 Task: Create a task  Implement a new remote support system for a company's IT department , assign it to team member softage.4@softage.net in the project AgileFever and update the status of the task to  On Track  , set the priority of the task to Low
Action: Mouse moved to (280, 409)
Screenshot: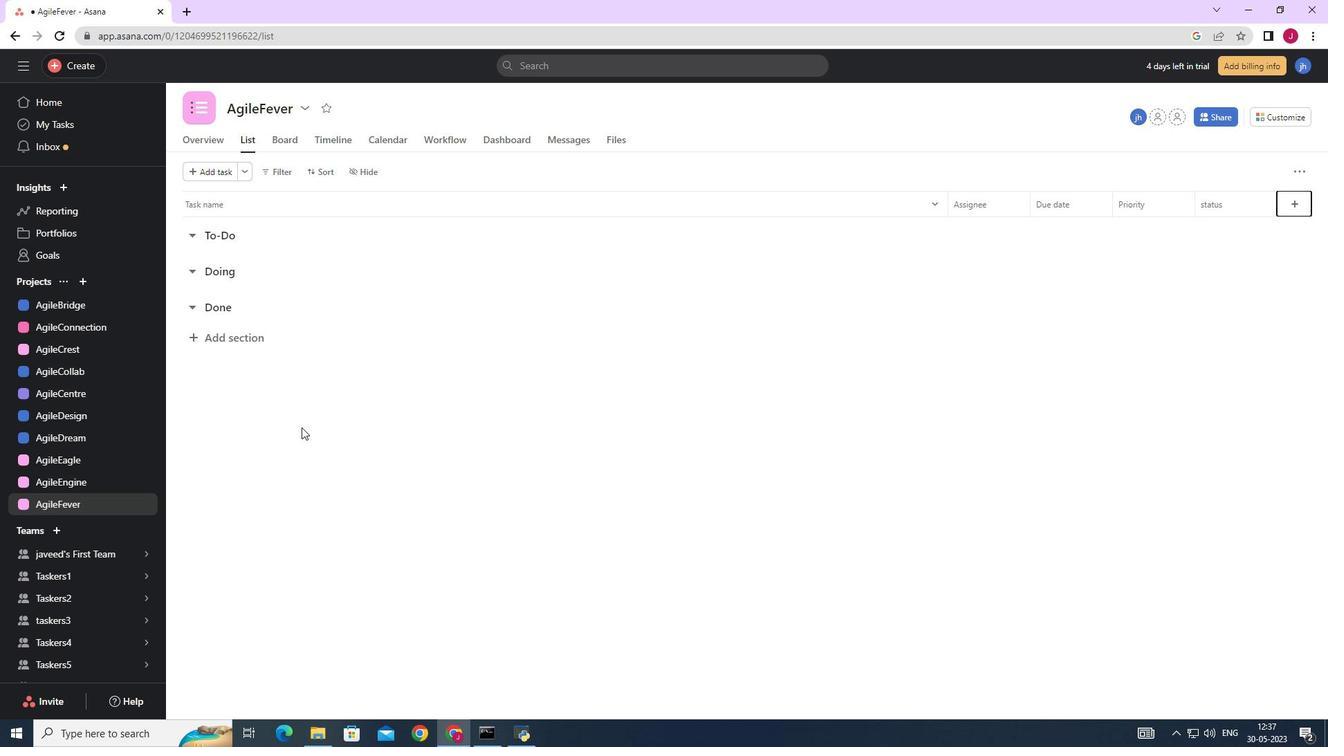 
Action: Mouse scrolled (280, 410) with delta (0, 0)
Screenshot: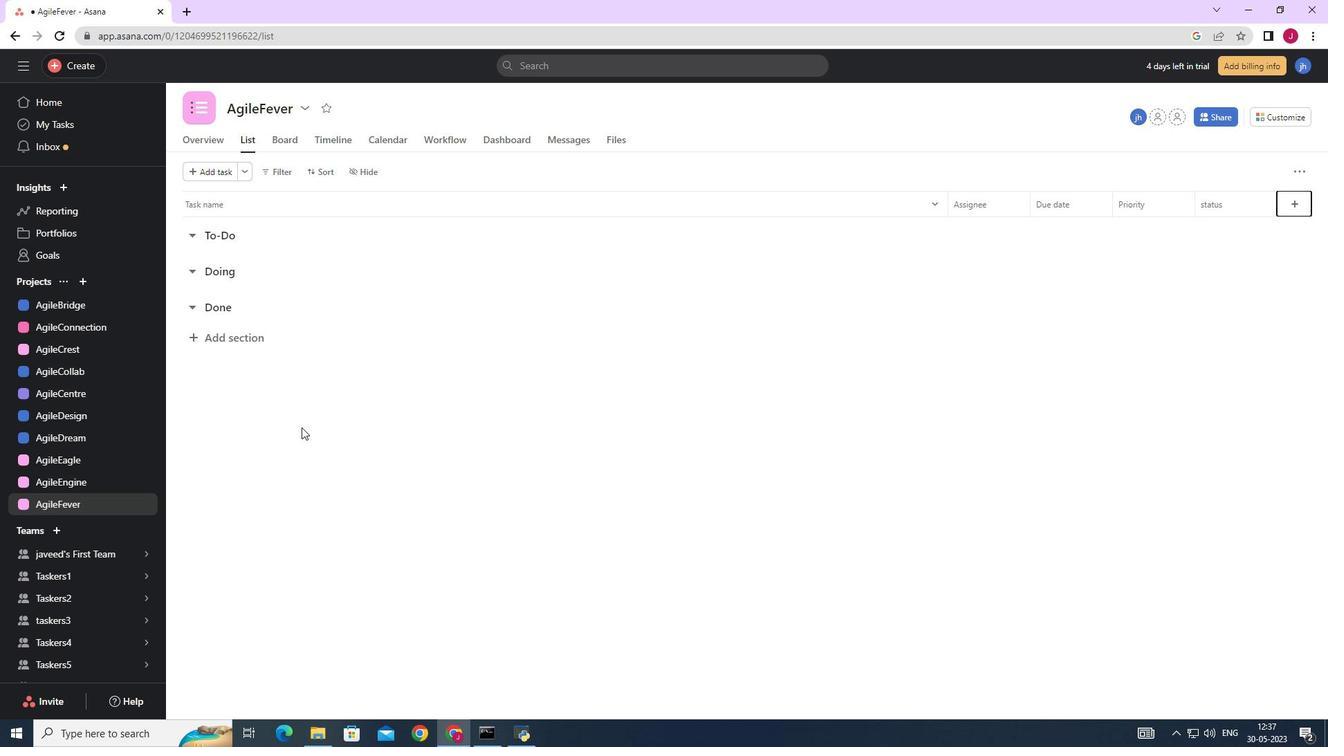 
Action: Mouse moved to (267, 402)
Screenshot: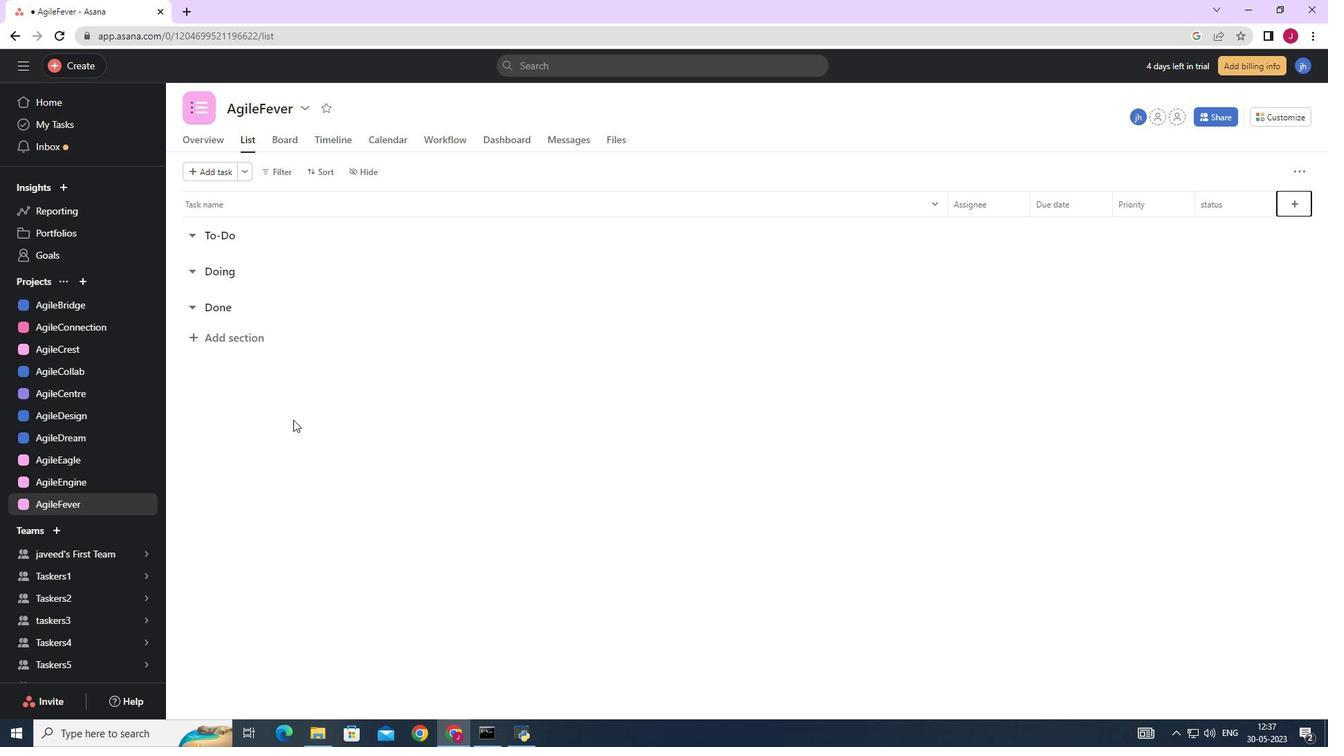 
Action: Mouse scrolled (267, 402) with delta (0, 0)
Screenshot: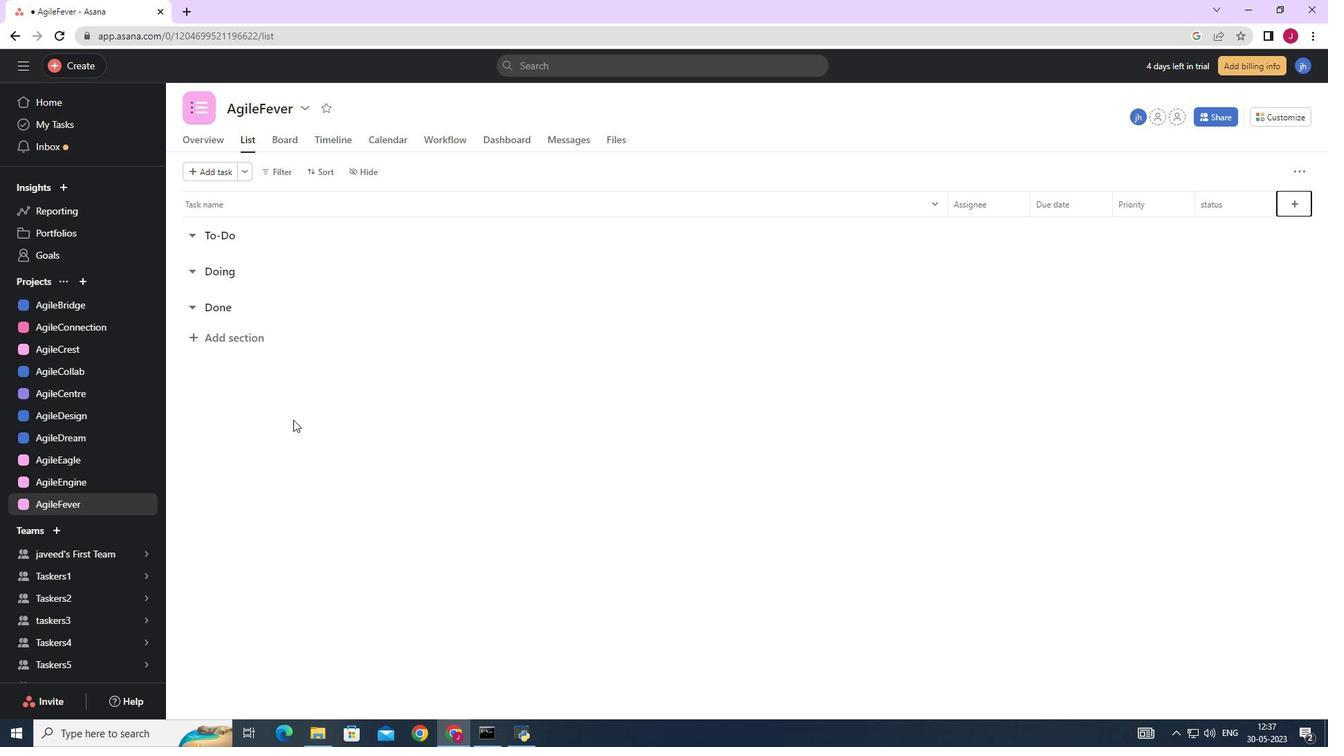
Action: Mouse moved to (83, 58)
Screenshot: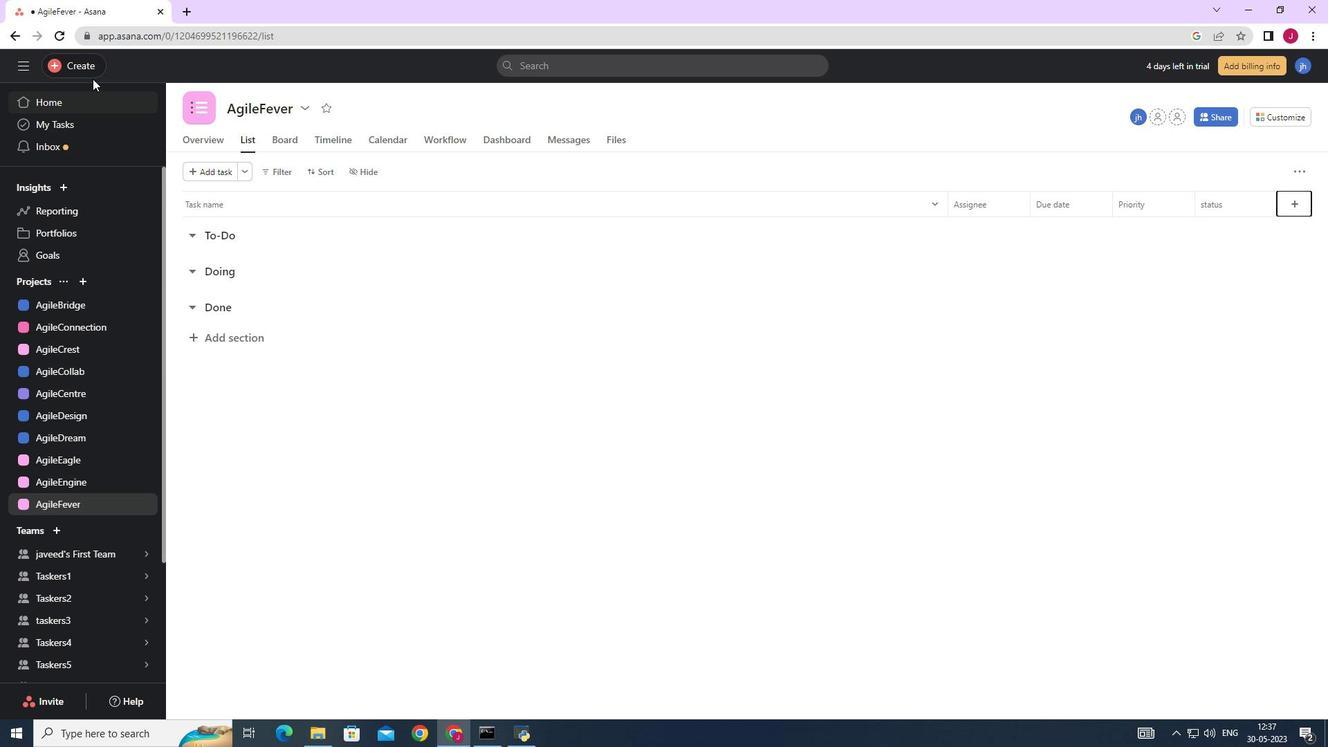 
Action: Mouse pressed left at (83, 58)
Screenshot: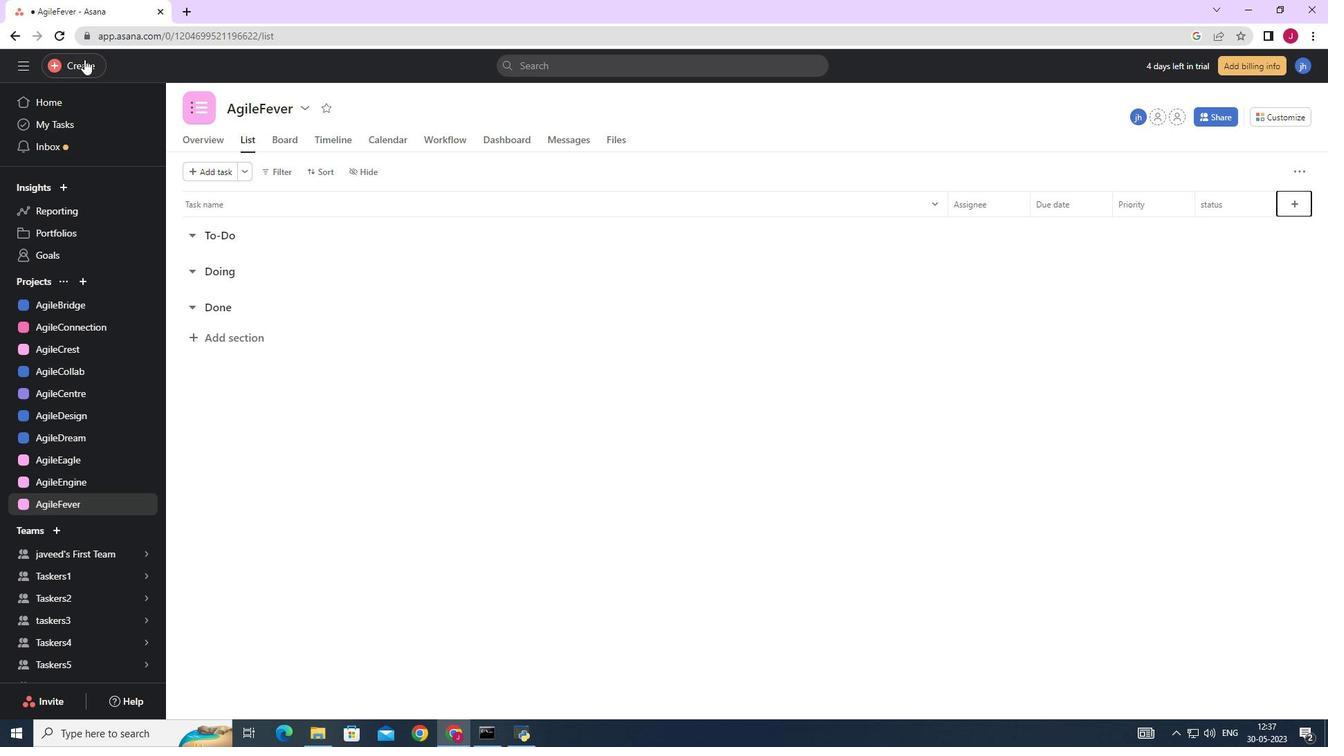 
Action: Mouse moved to (167, 73)
Screenshot: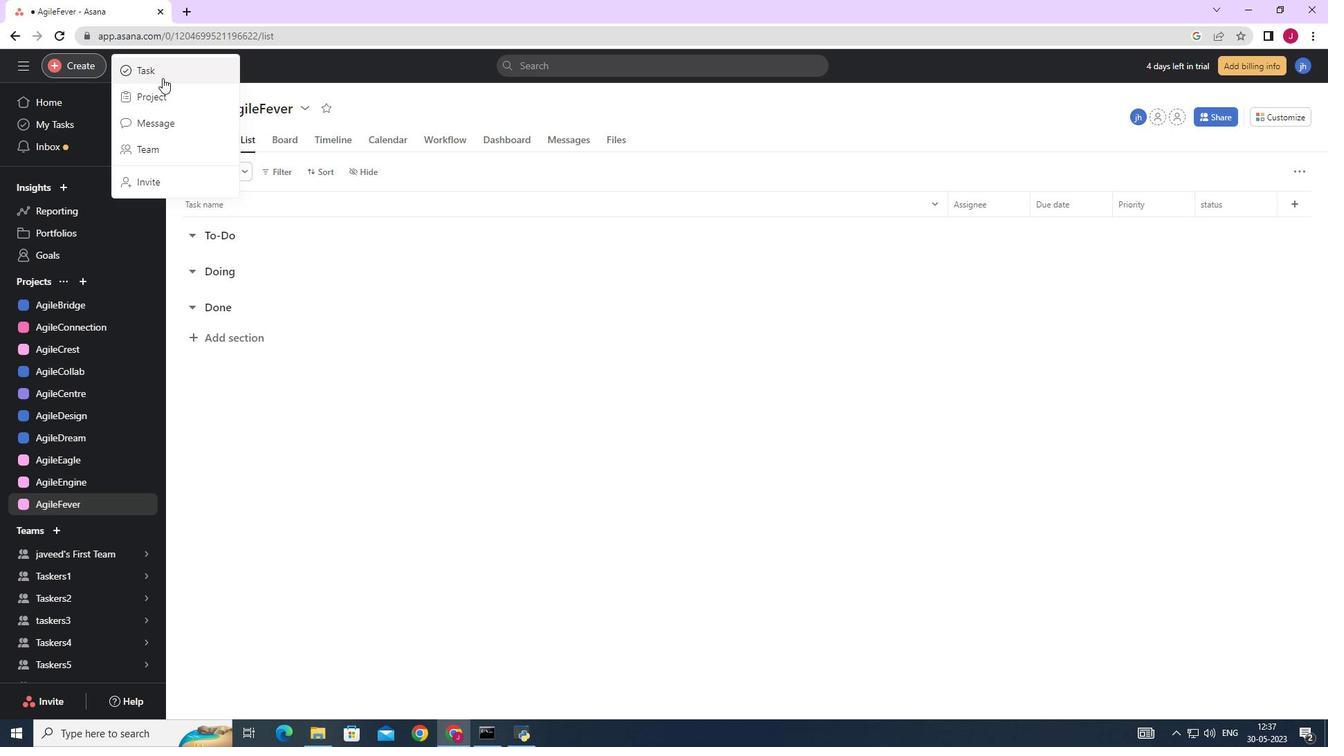 
Action: Mouse pressed left at (167, 73)
Screenshot: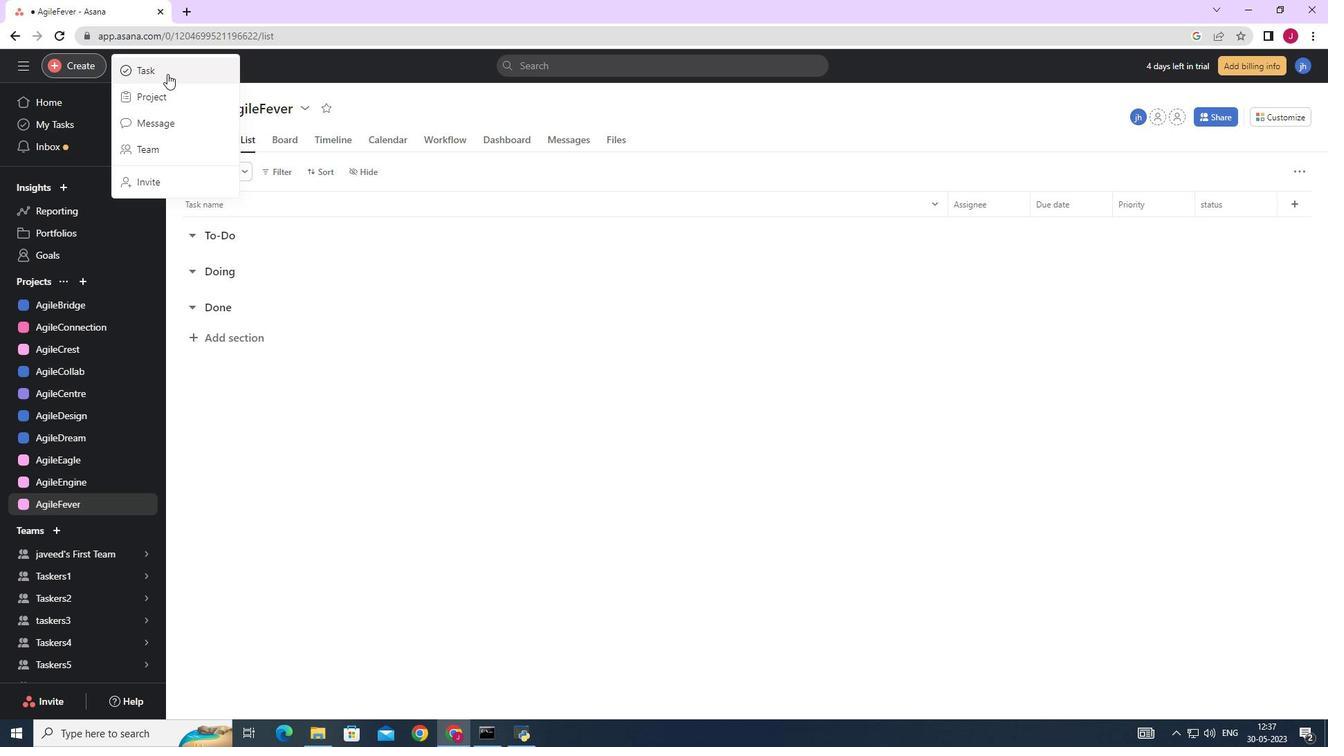 
Action: Mouse moved to (1078, 459)
Screenshot: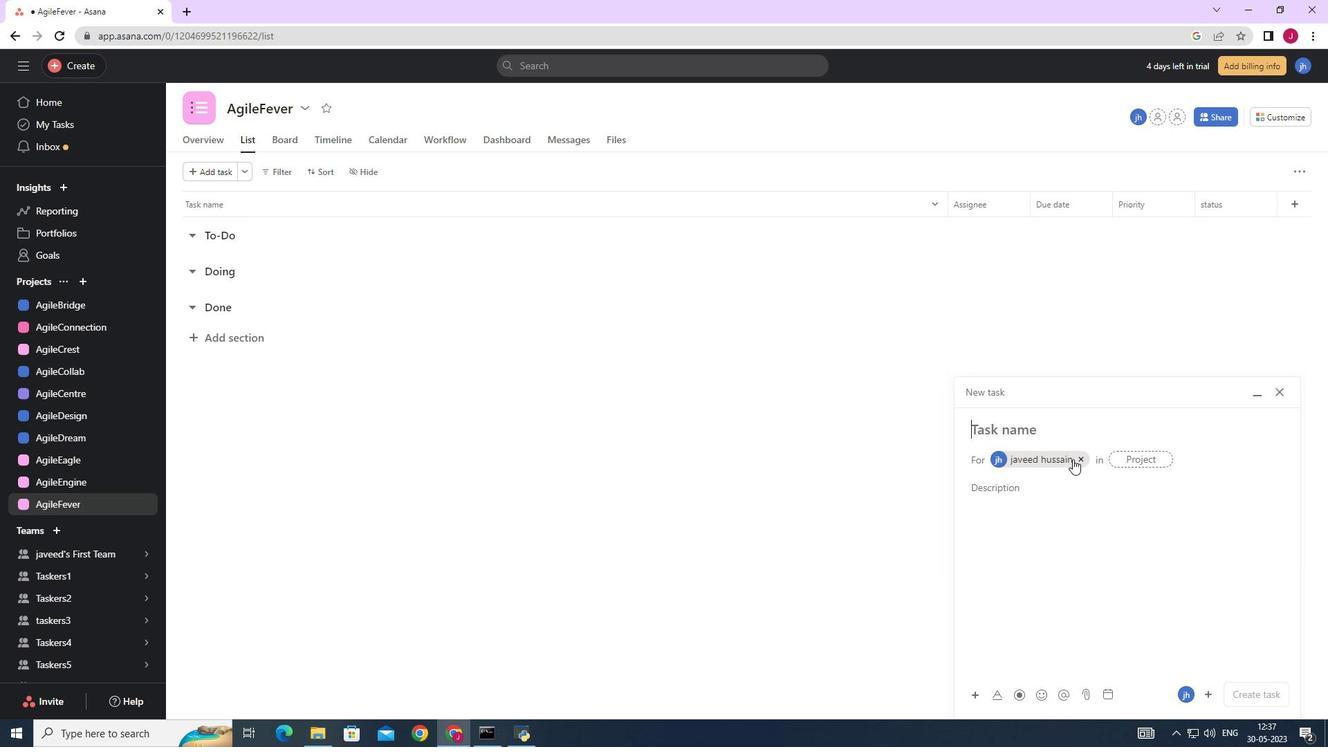 
Action: Mouse pressed left at (1078, 459)
Screenshot: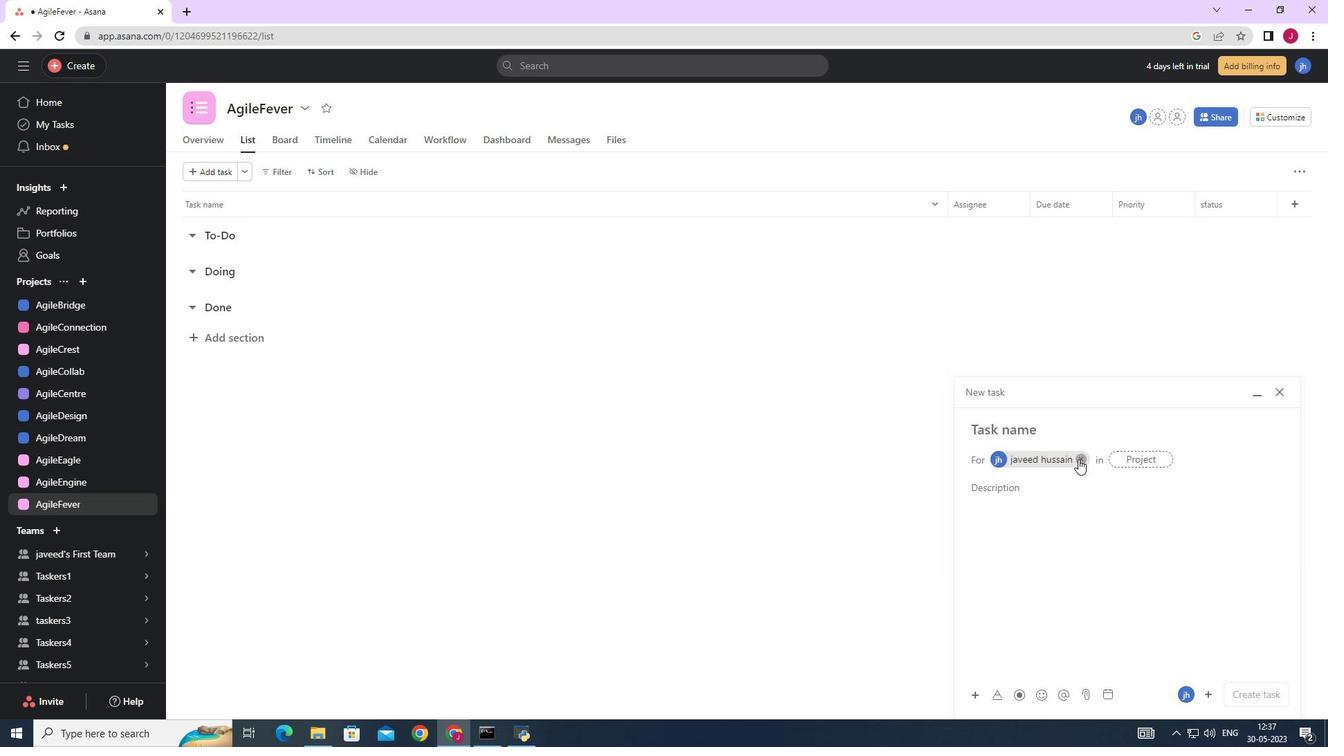 
Action: Mouse moved to (989, 428)
Screenshot: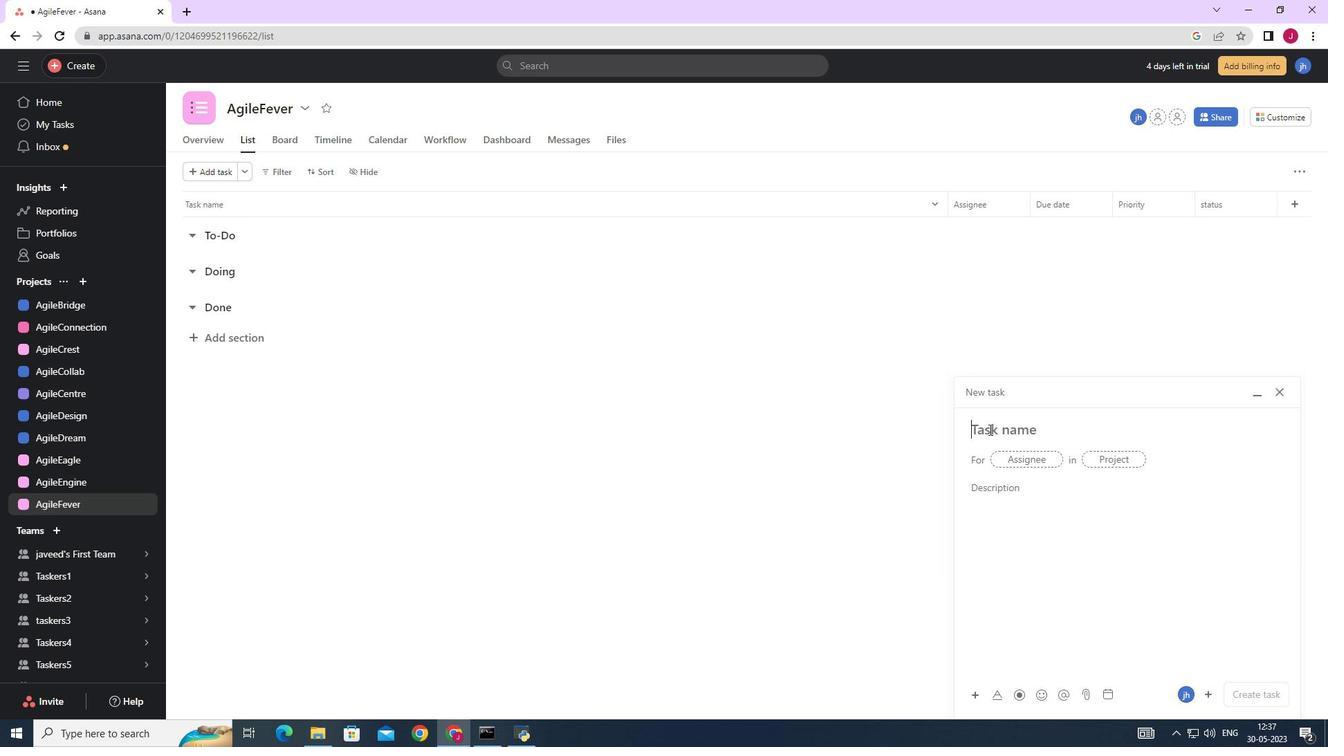 
Action: Mouse pressed left at (989, 428)
Screenshot: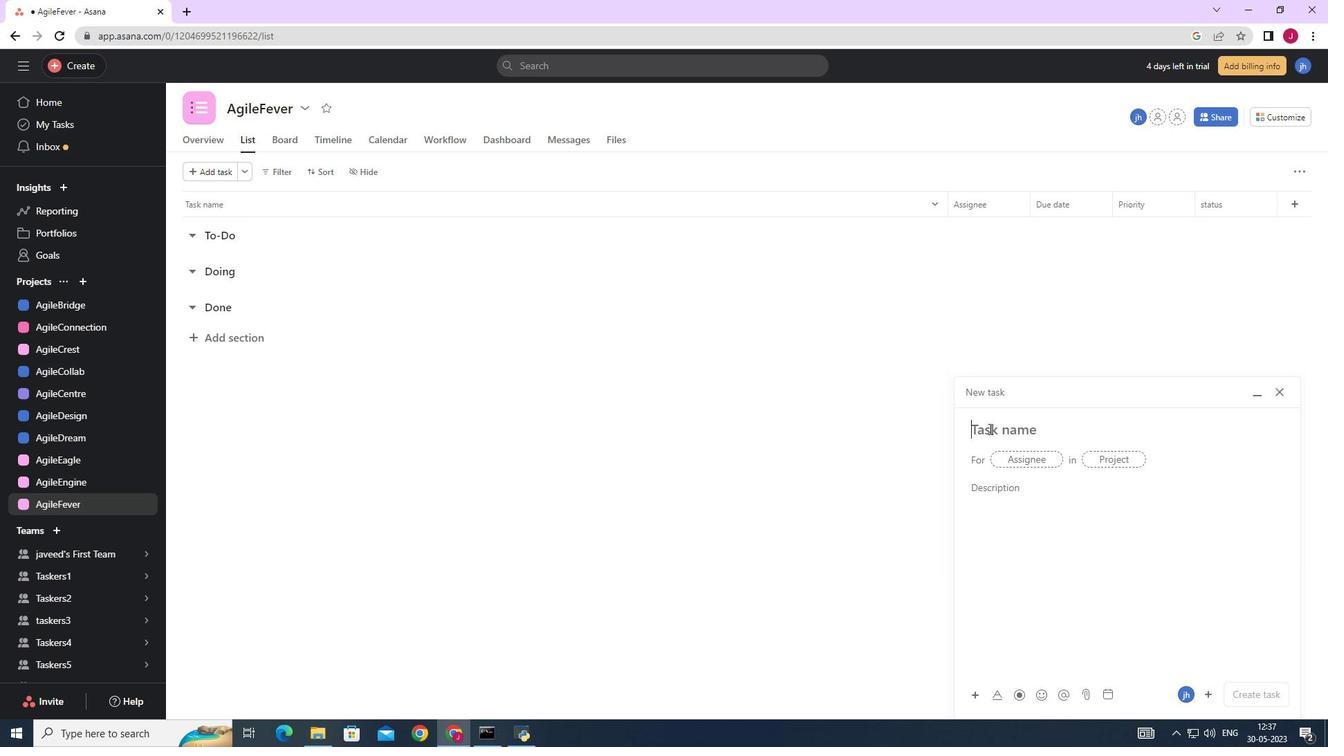 
Action: Key pressed <Key.caps_lock>I<Key.caps_lock>mplement<Key.space>a<Key.space>new<Key.space>remote<Key.space>support<Key.space>system<Key.space>for<Key.space>a<Key.space>companys<Key.space><Key.caps_lock>IT<Key.space><Key.caps_lock>department<Key.space>
Screenshot: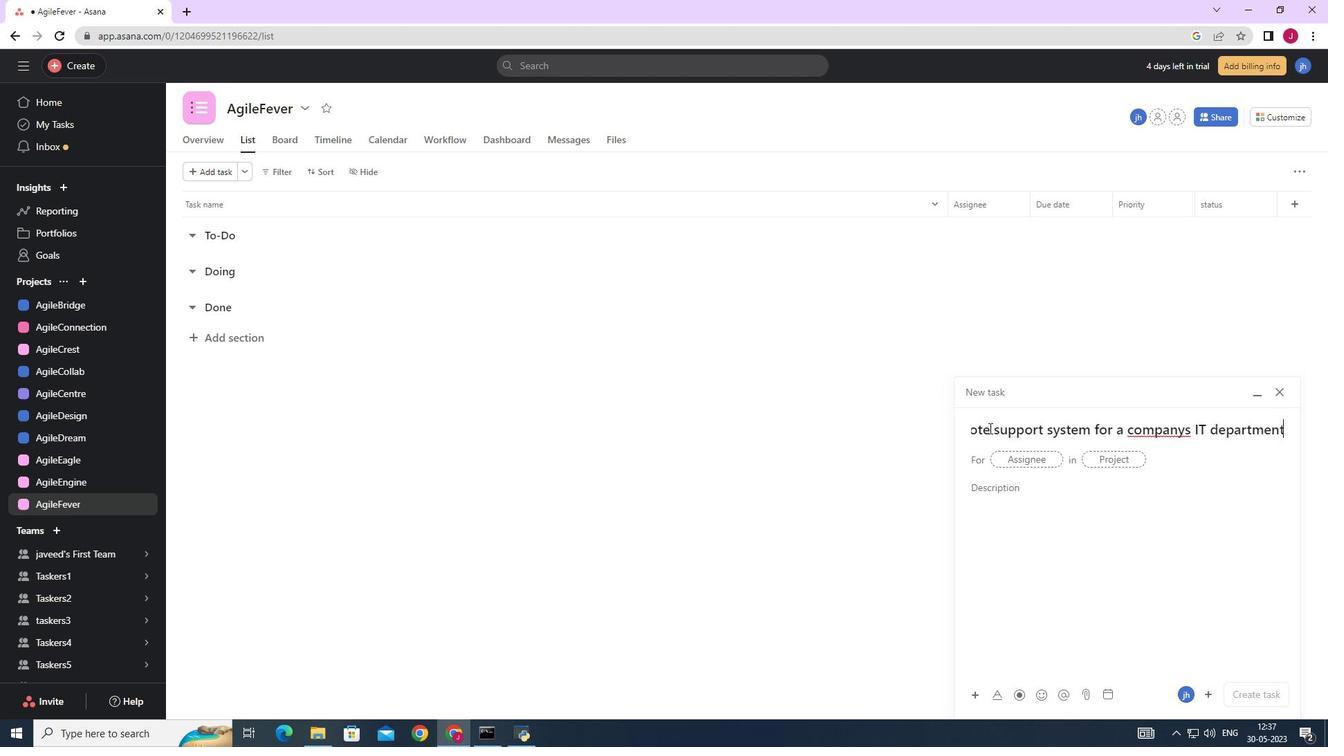 
Action: Mouse moved to (1143, 431)
Screenshot: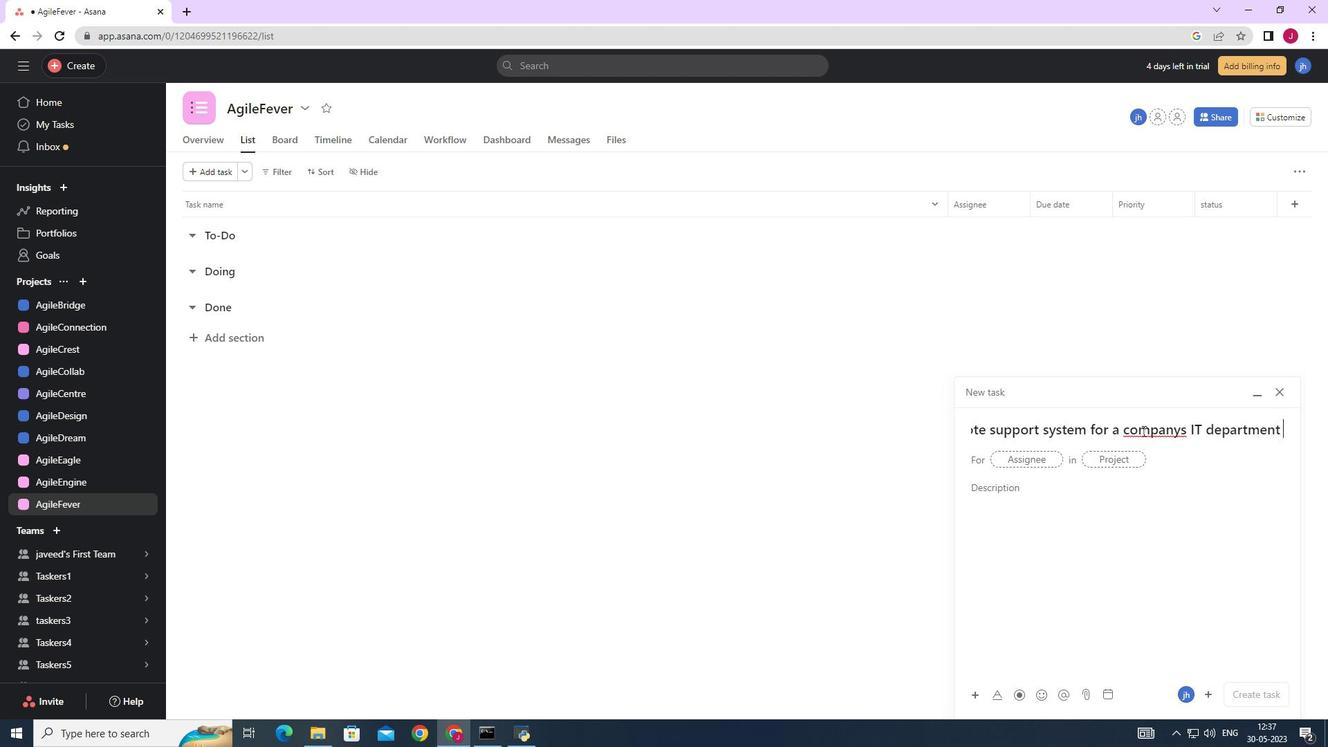 
Action: Mouse pressed right at (1143, 431)
Screenshot: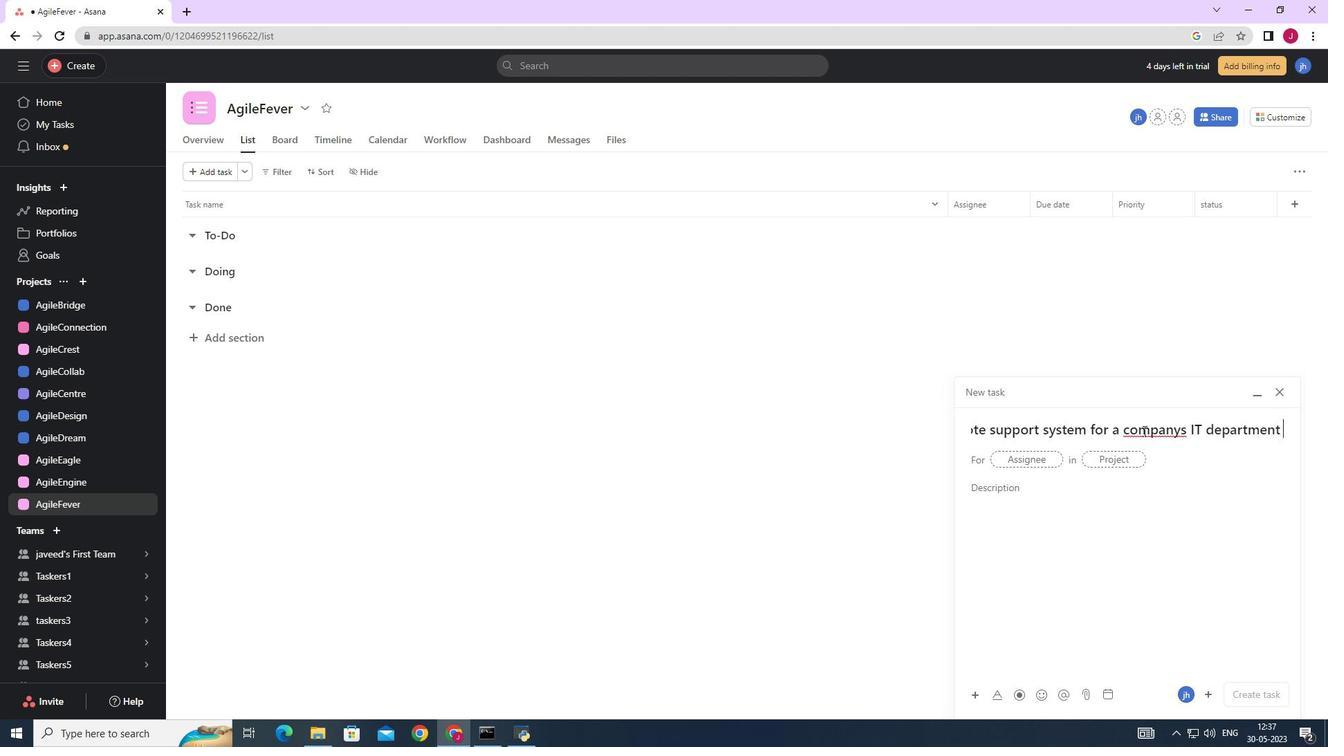 
Action: Mouse moved to (1181, 442)
Screenshot: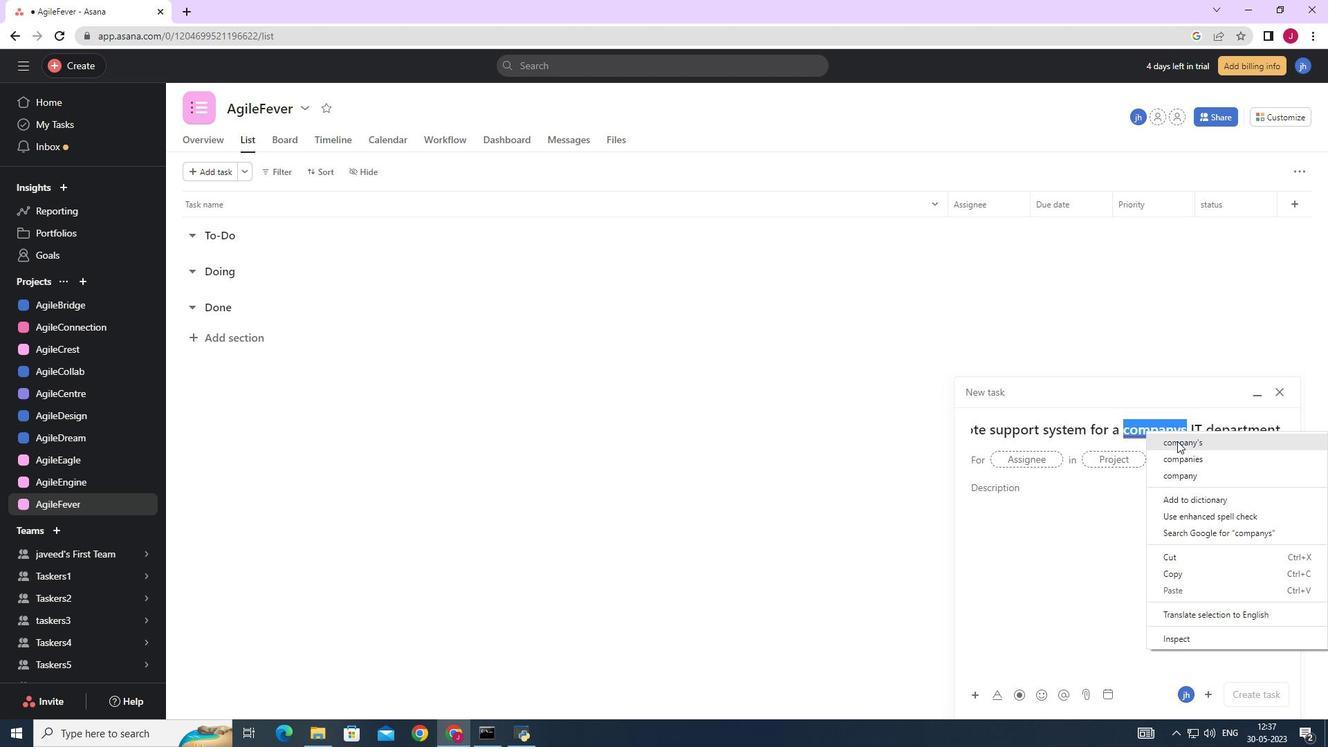 
Action: Mouse pressed left at (1181, 442)
Screenshot: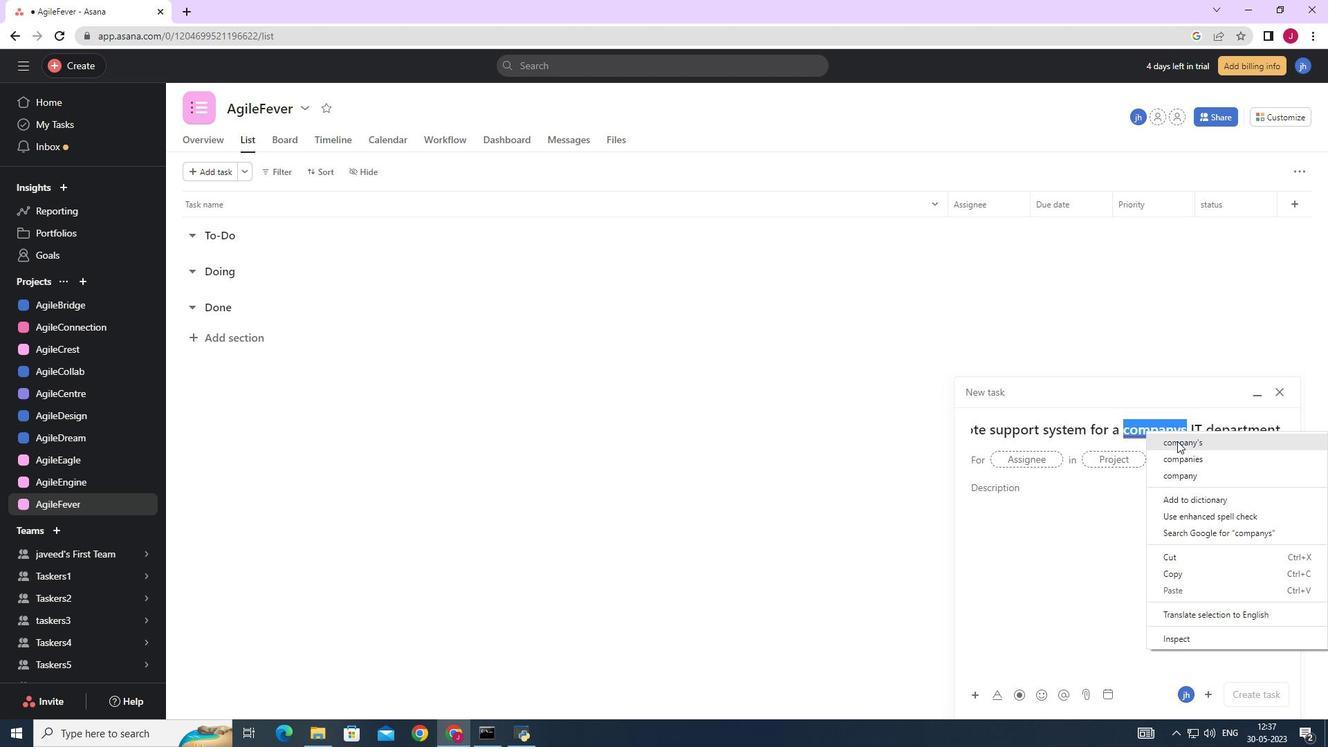 
Action: Mouse moved to (1035, 456)
Screenshot: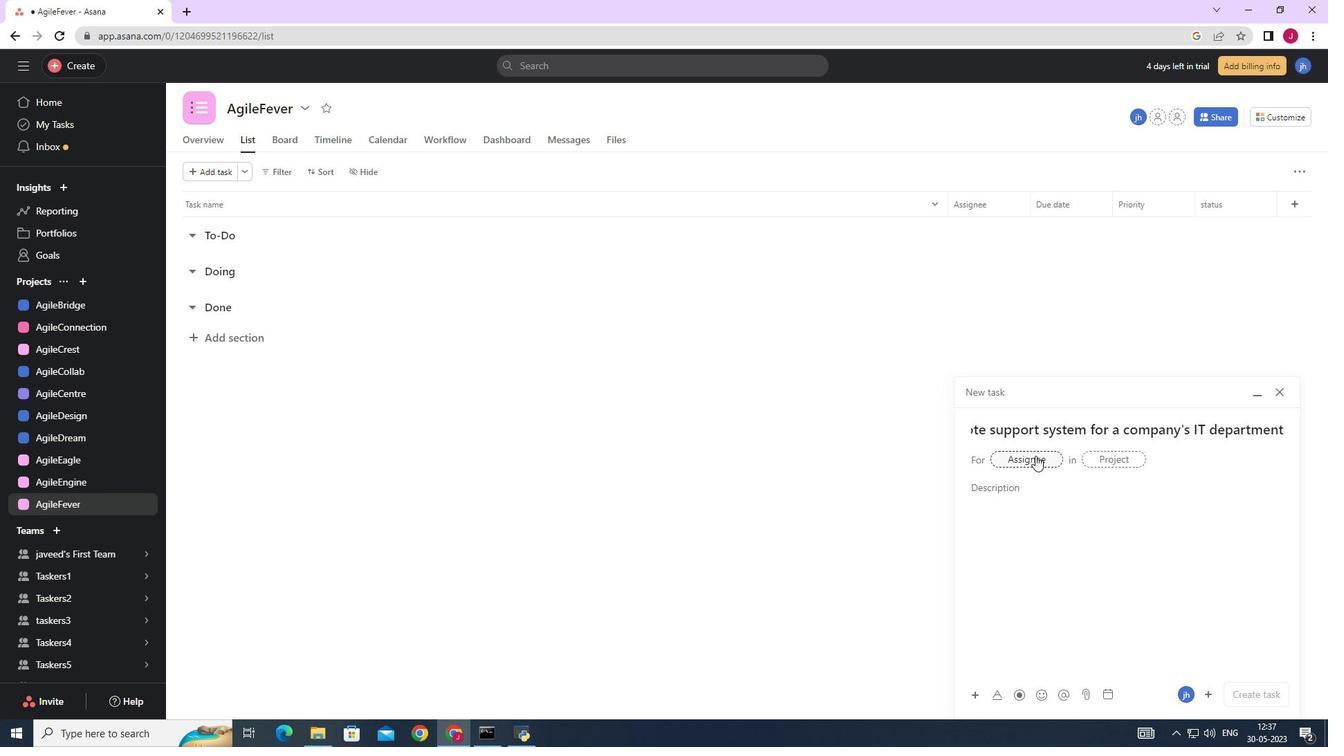 
Action: Mouse pressed left at (1035, 456)
Screenshot: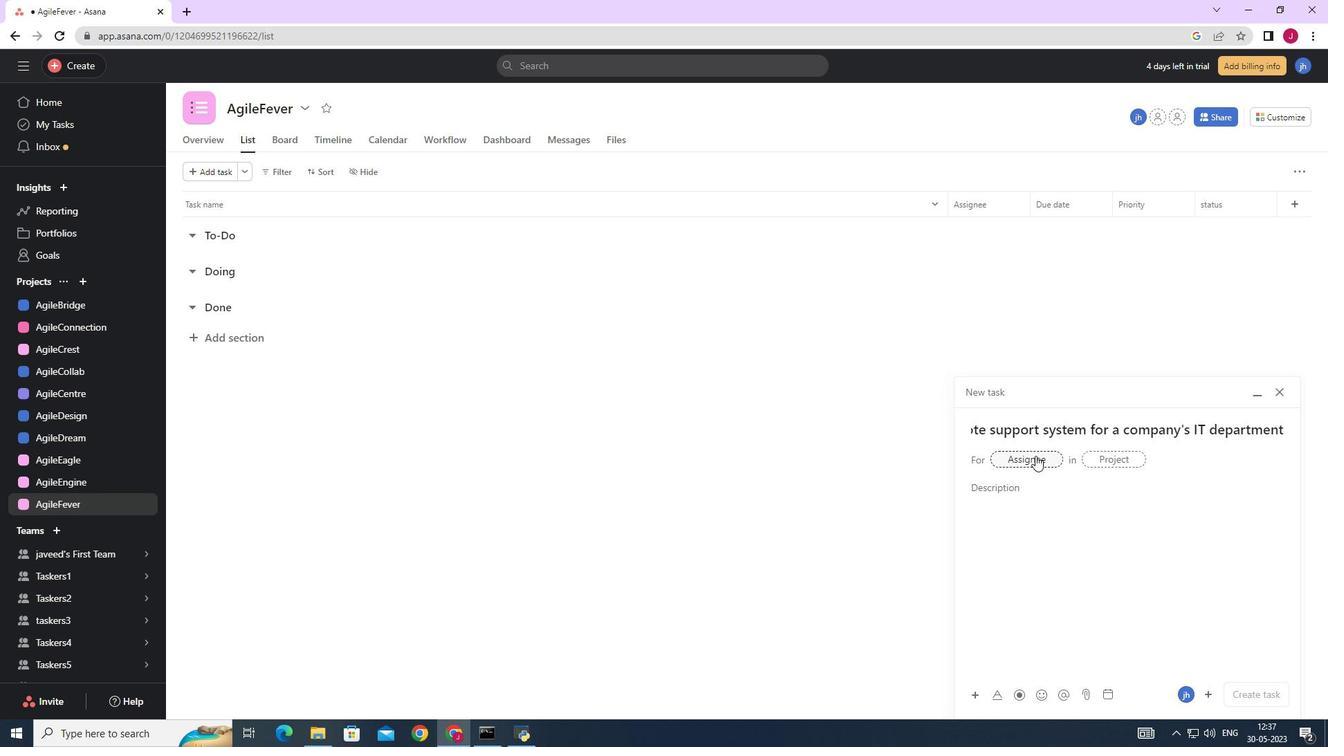 
Action: Key pressed softage.1<Key.backspace>4
Screenshot: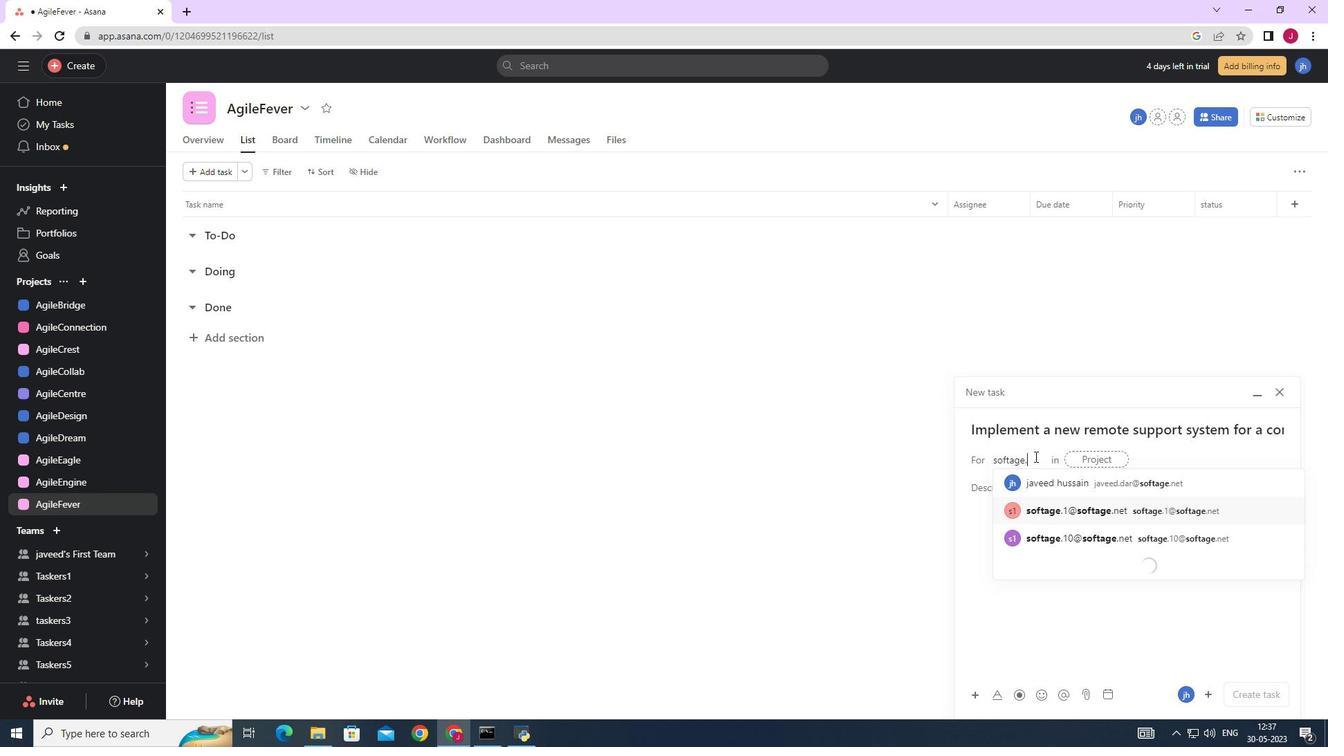 
Action: Mouse moved to (1074, 481)
Screenshot: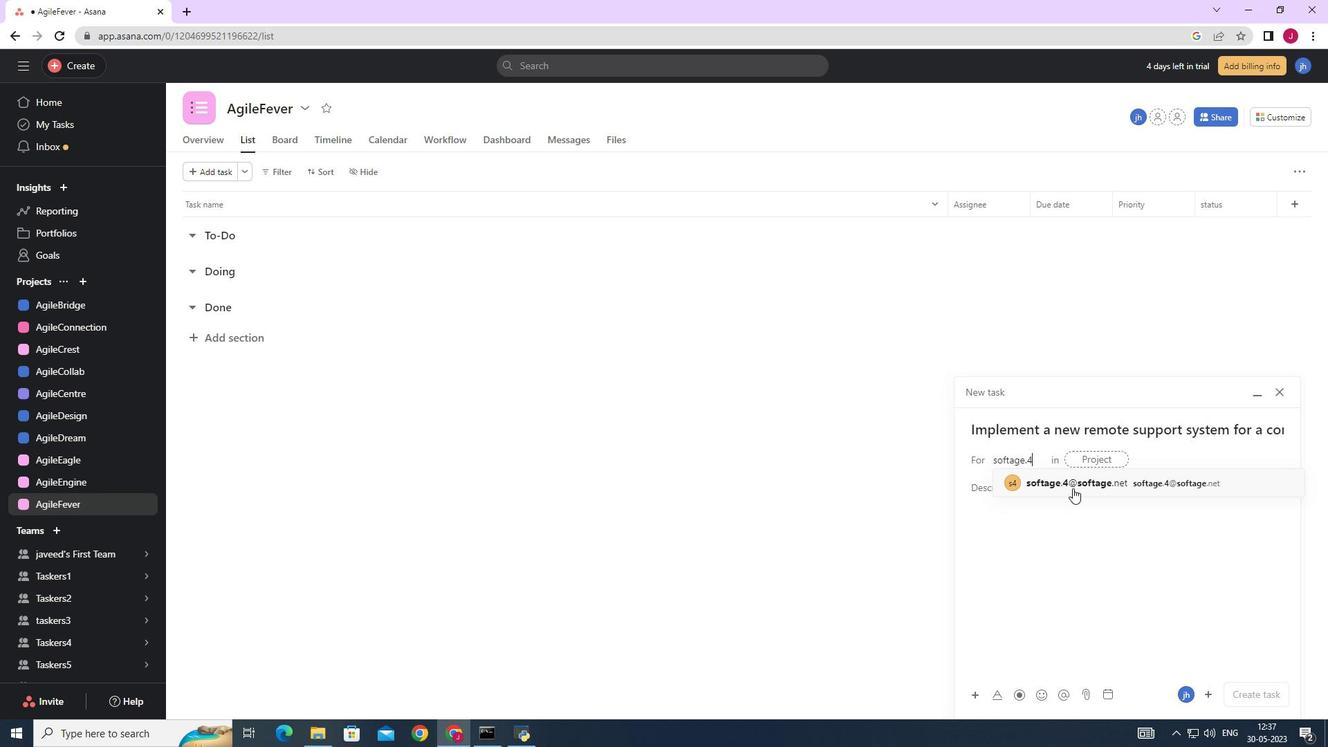 
Action: Mouse pressed left at (1074, 481)
Screenshot: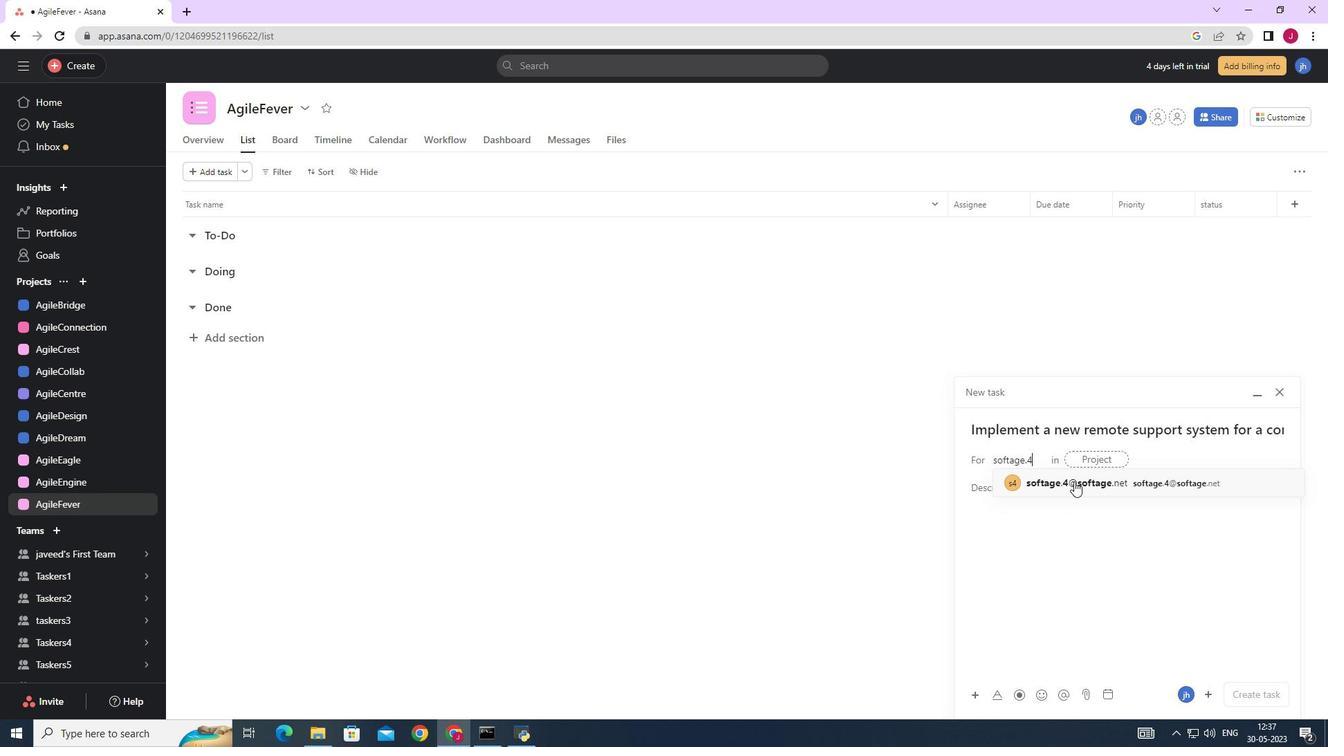 
Action: Mouse moved to (876, 485)
Screenshot: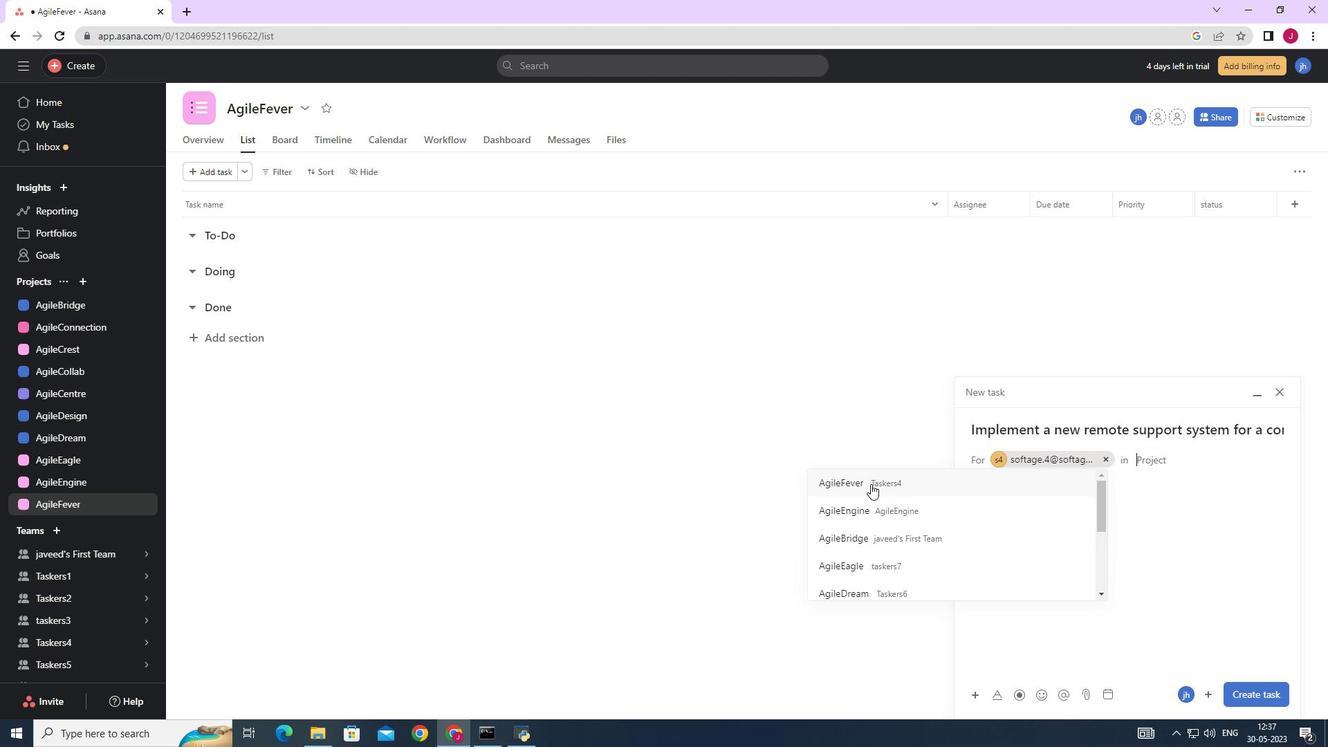 
Action: Mouse pressed left at (876, 485)
Screenshot: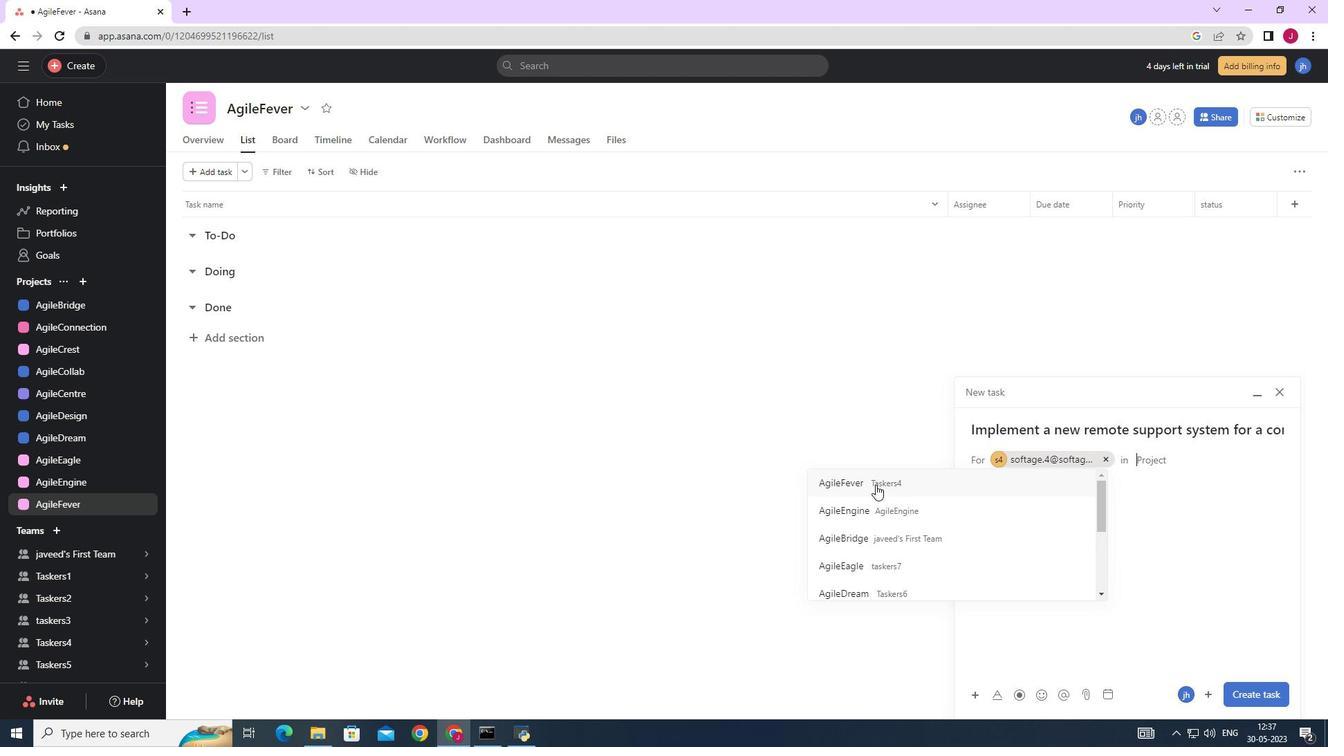 
Action: Mouse moved to (1042, 497)
Screenshot: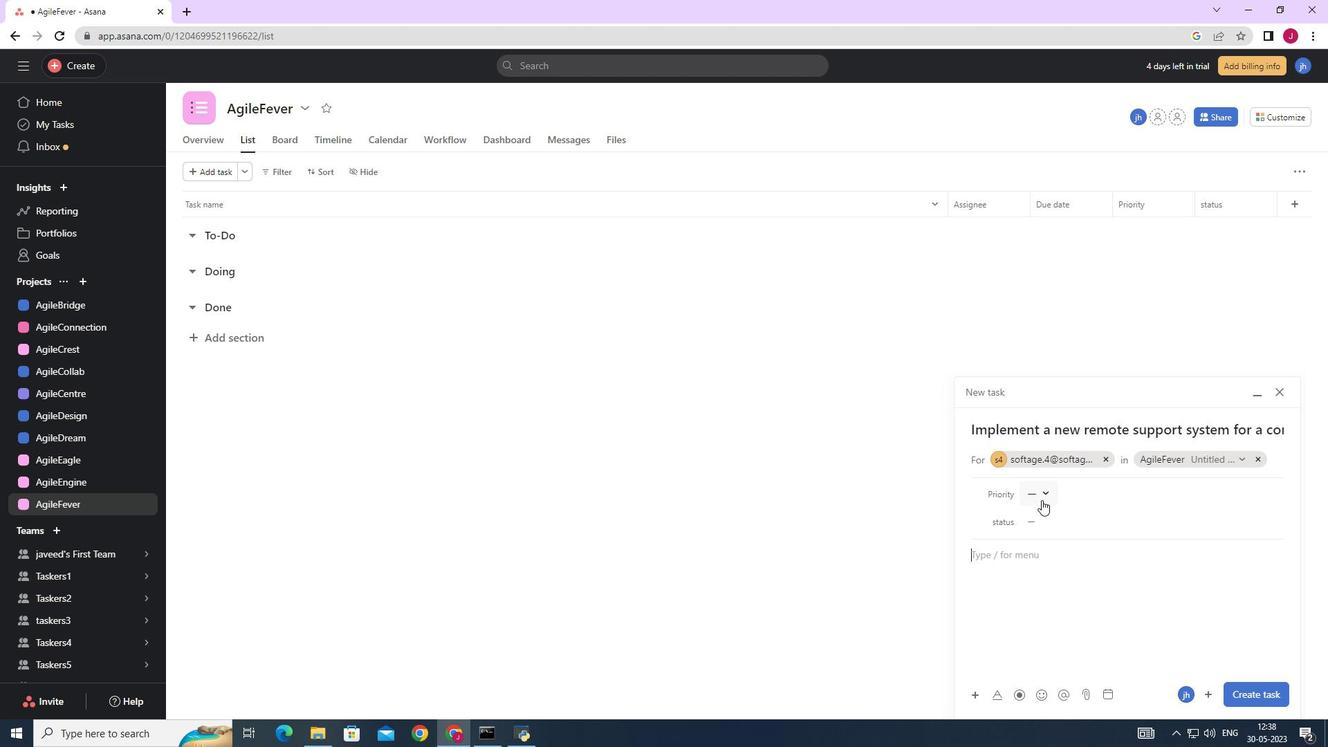
Action: Mouse pressed left at (1042, 497)
Screenshot: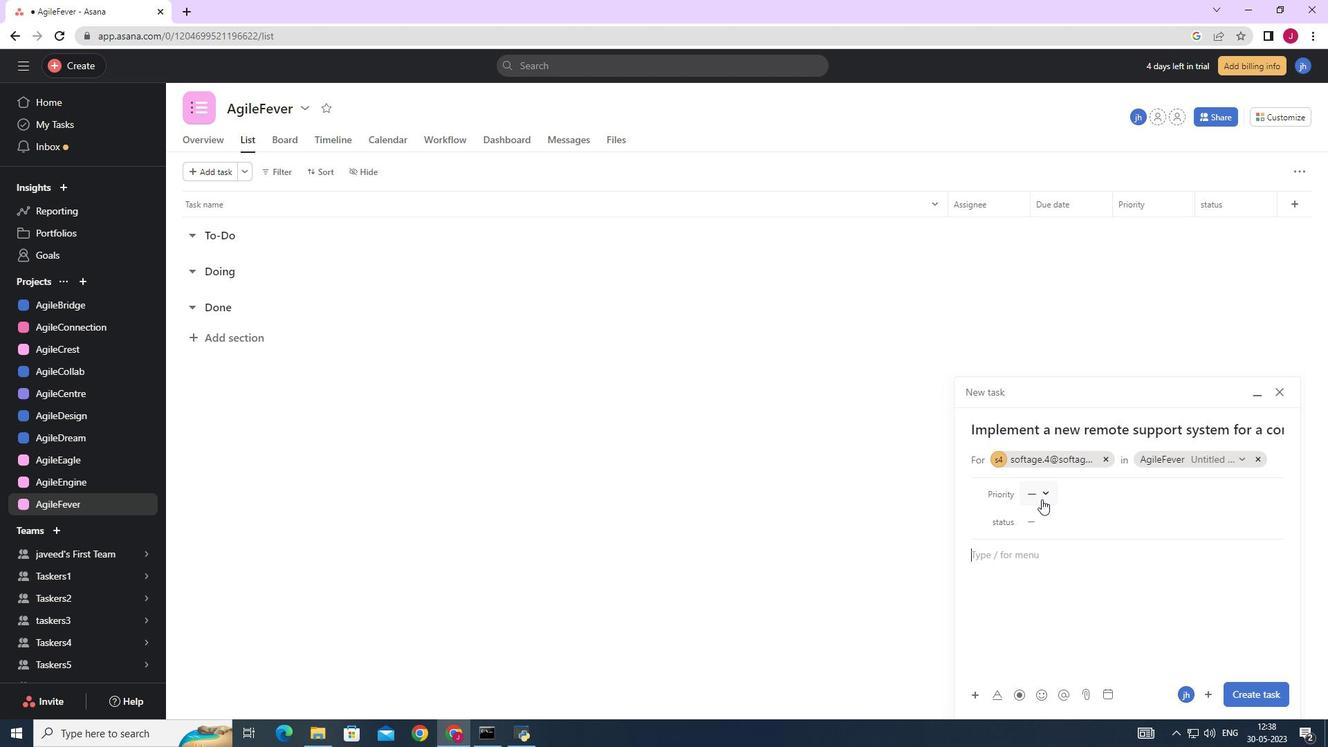 
Action: Mouse moved to (1059, 588)
Screenshot: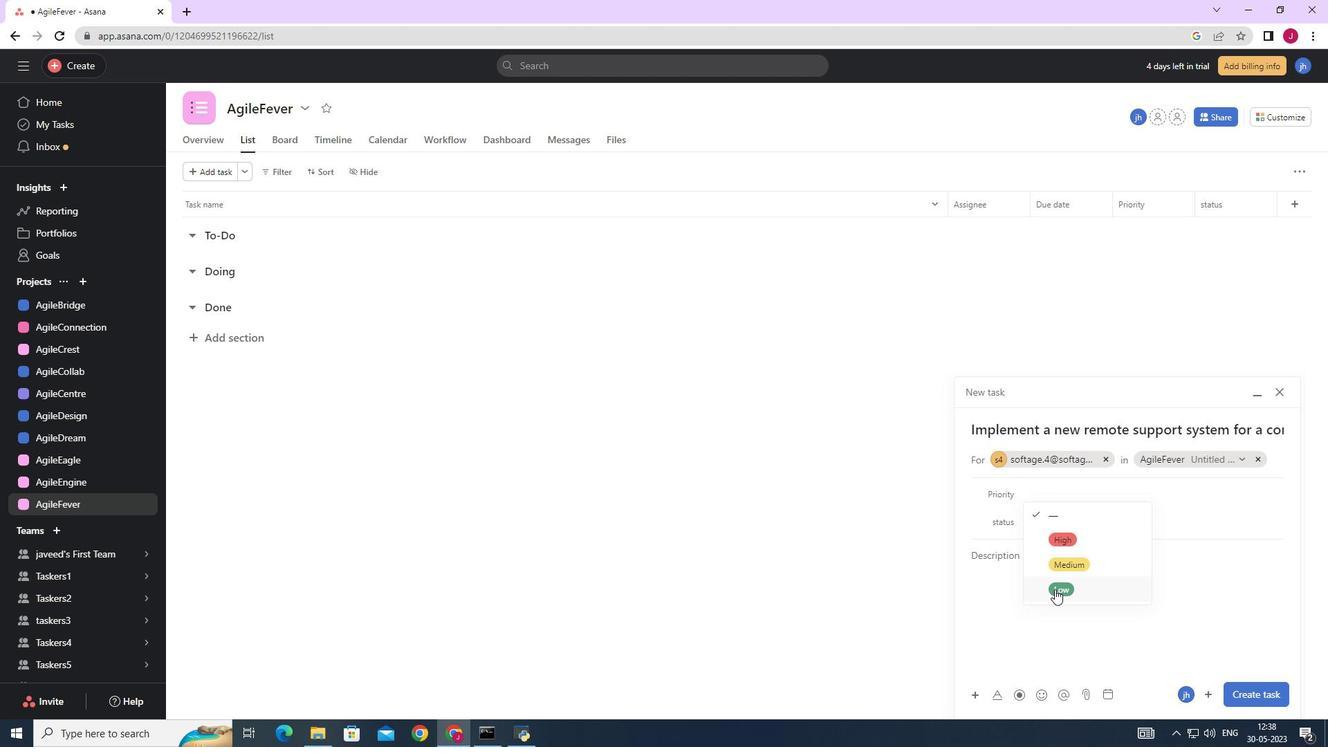 
Action: Mouse pressed left at (1059, 588)
Screenshot: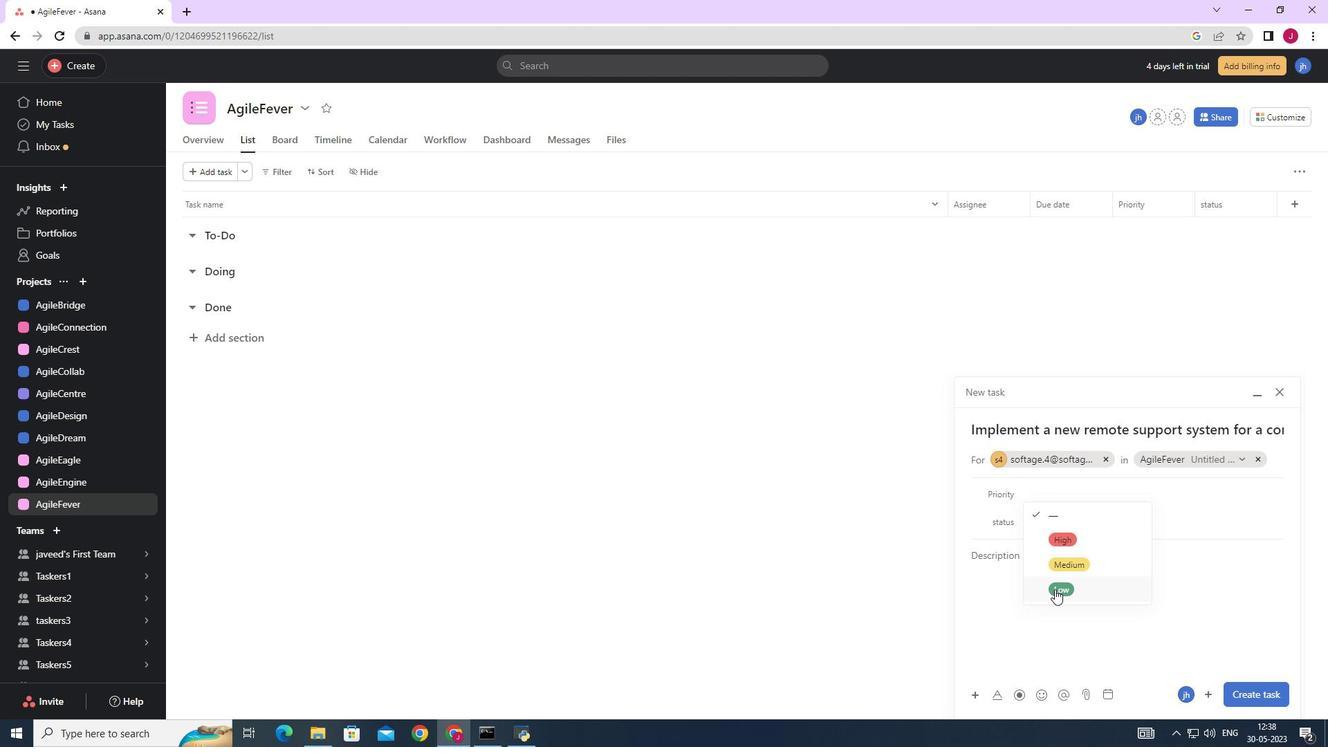 
Action: Mouse moved to (1047, 521)
Screenshot: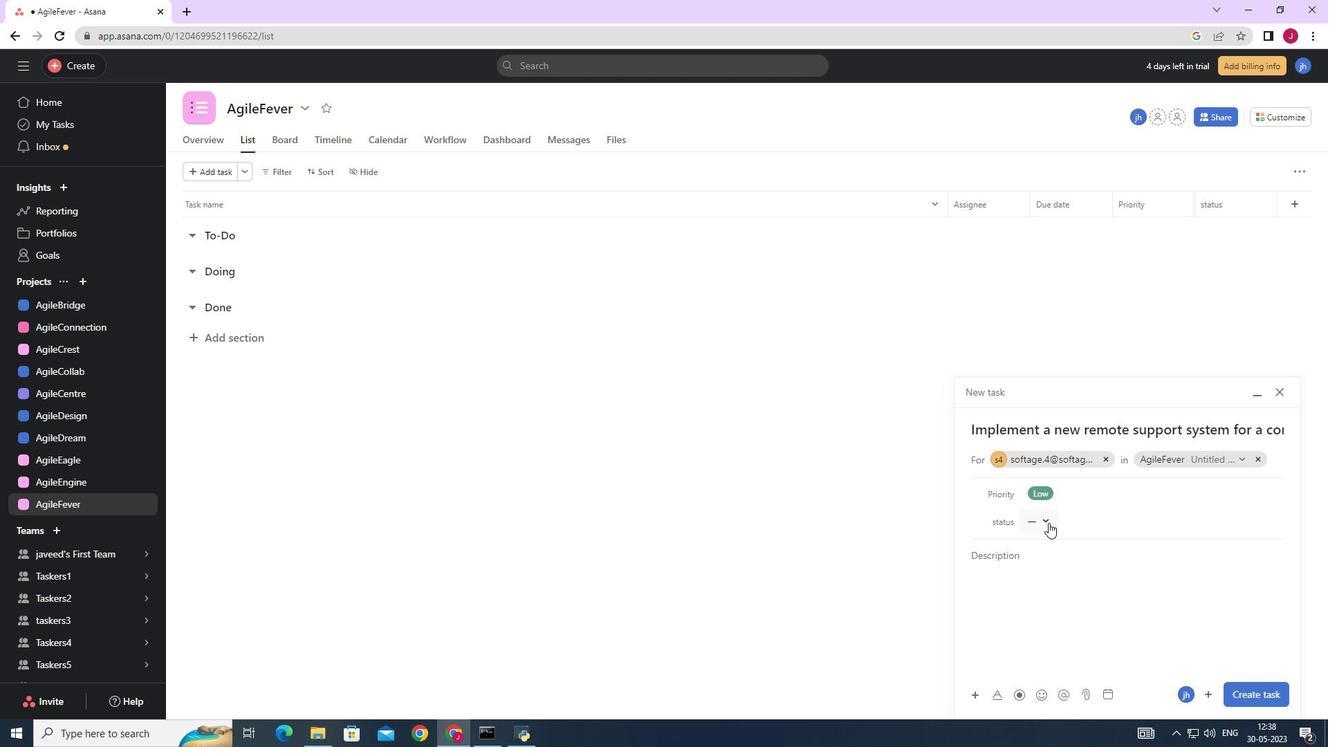 
Action: Mouse pressed left at (1047, 521)
Screenshot: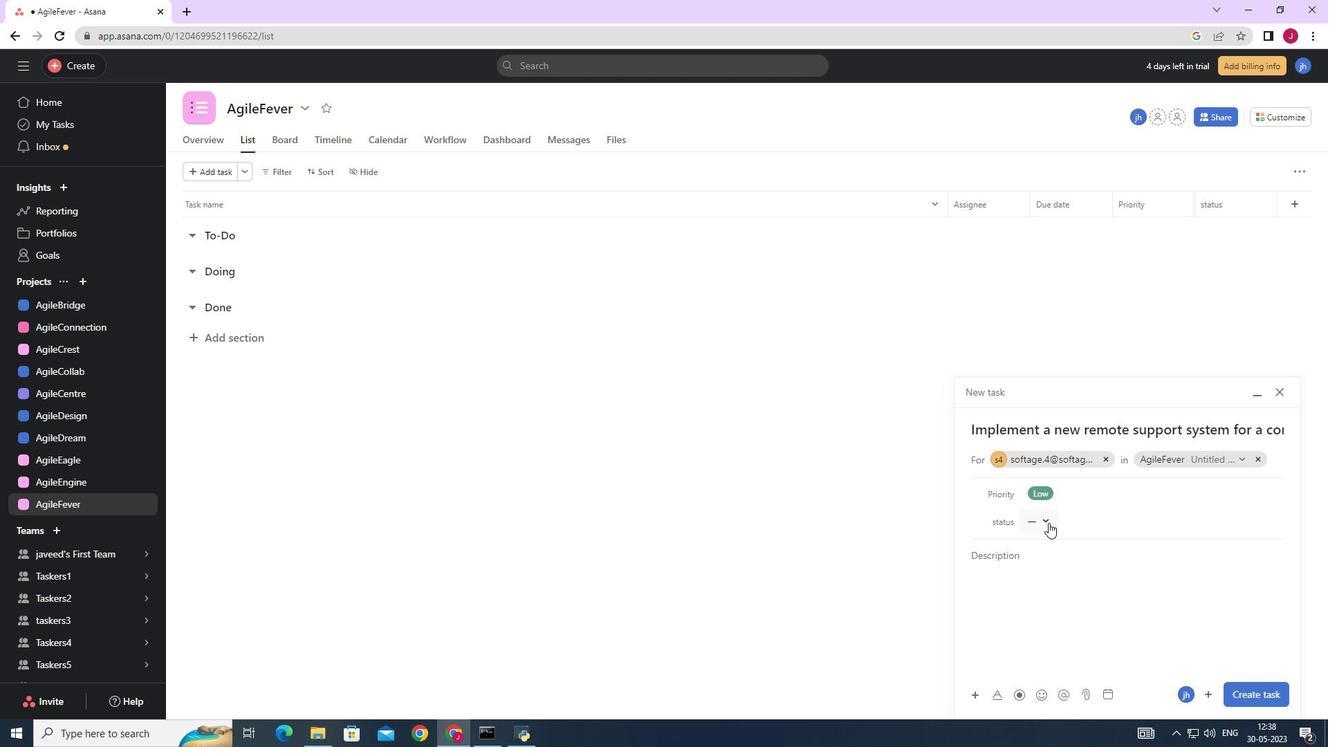
Action: Mouse moved to (1065, 566)
Screenshot: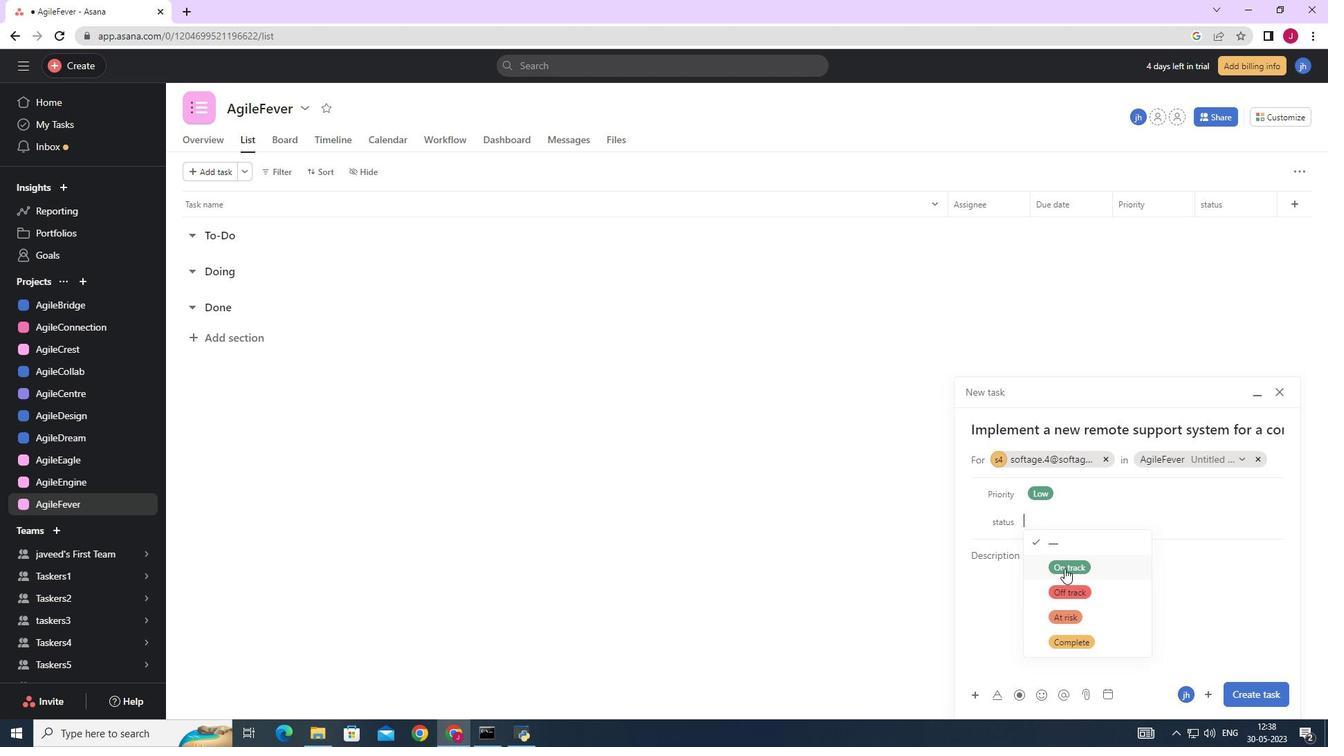 
Action: Mouse pressed left at (1065, 566)
Screenshot: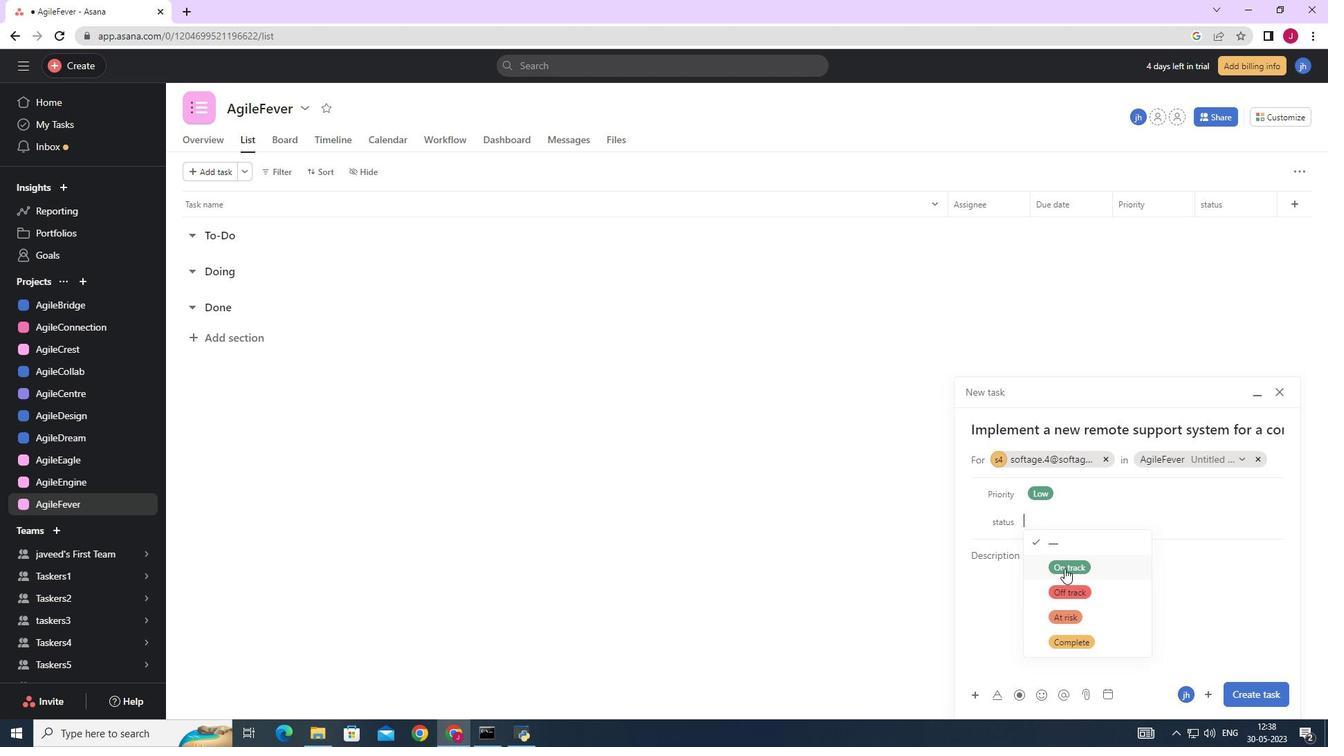
Action: Mouse moved to (1261, 694)
Screenshot: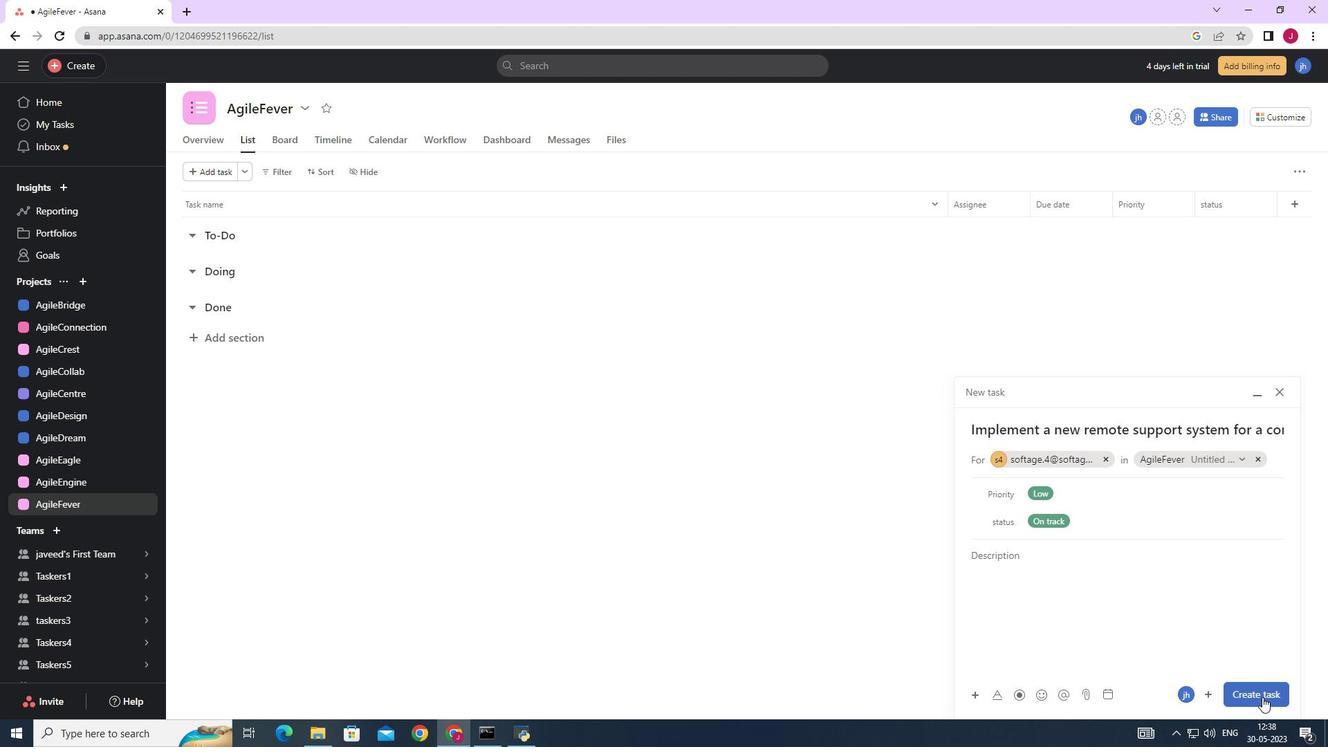 
Action: Mouse pressed left at (1261, 694)
Screenshot: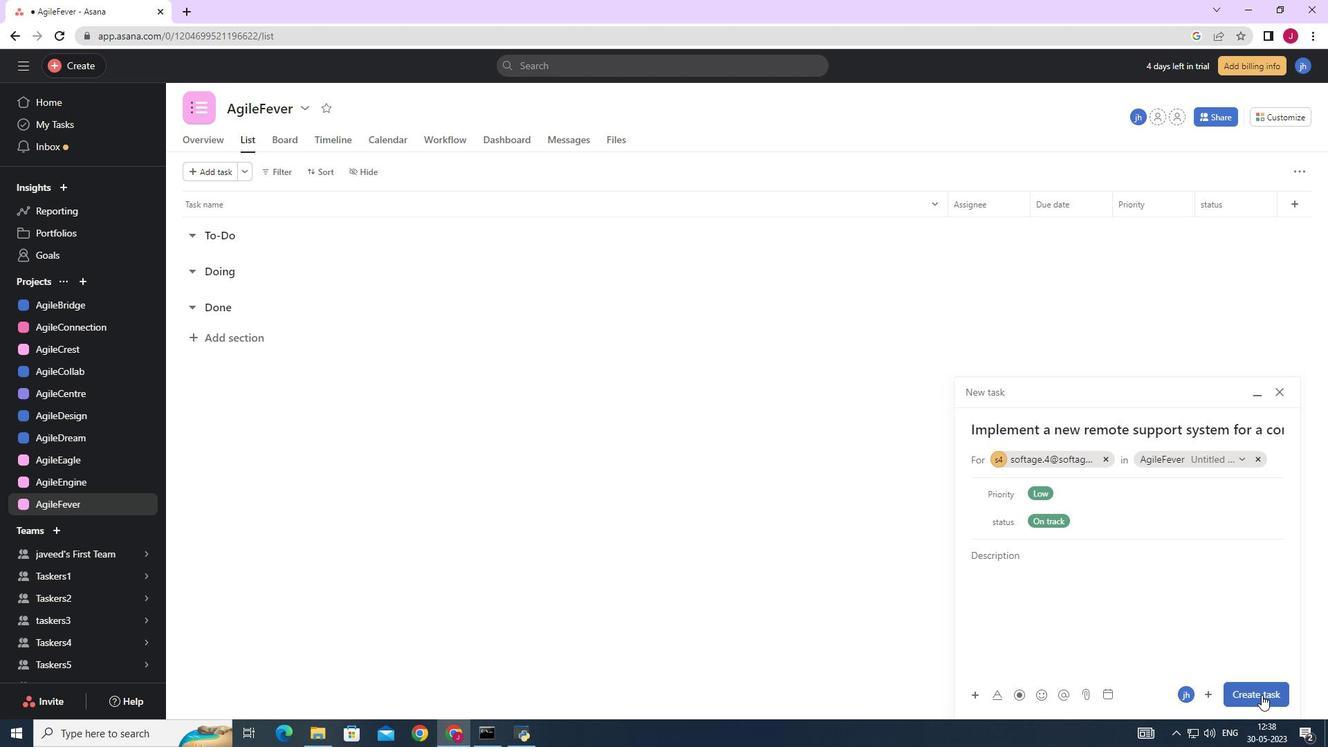 
Action: Mouse moved to (847, 584)
Screenshot: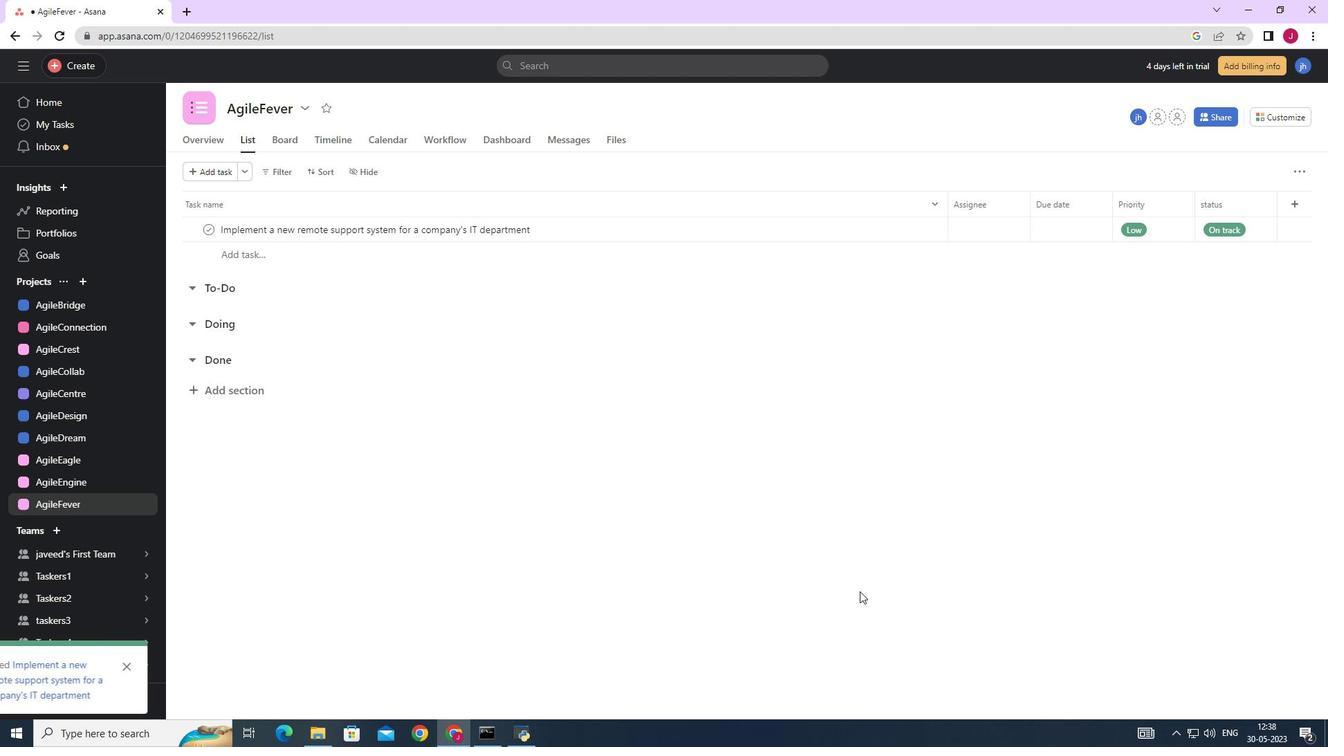 
